 Task: Create a rule when custom fields attachments is set to a date in next month by me.
Action: Mouse pressed left at (735, 213)
Screenshot: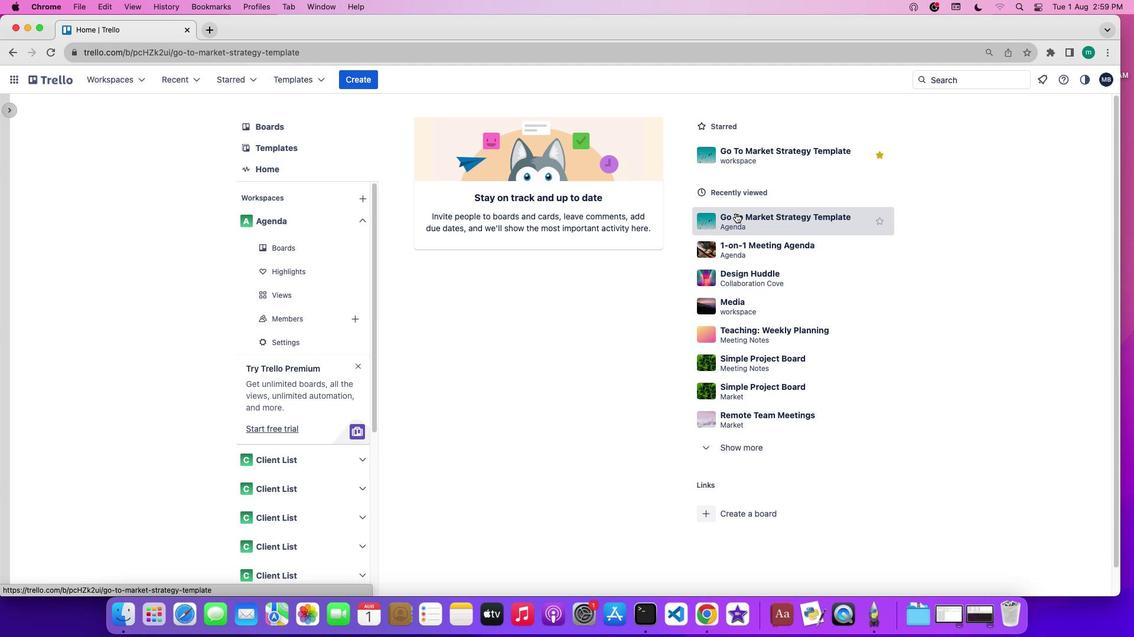 
Action: Mouse moved to (953, 255)
Screenshot: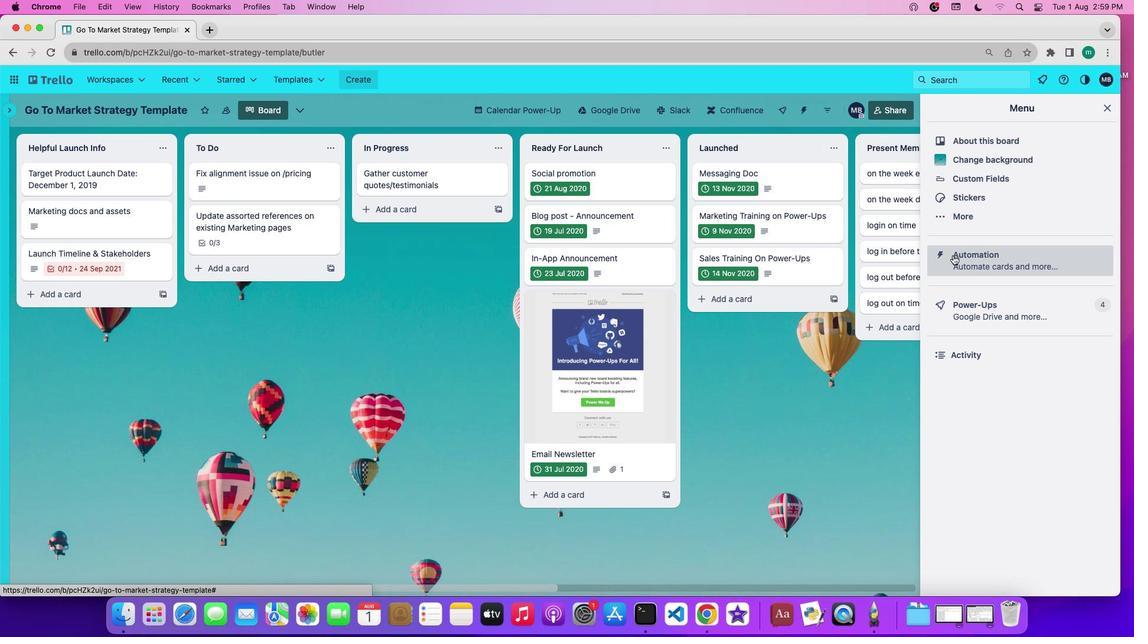 
Action: Mouse pressed left at (953, 255)
Screenshot: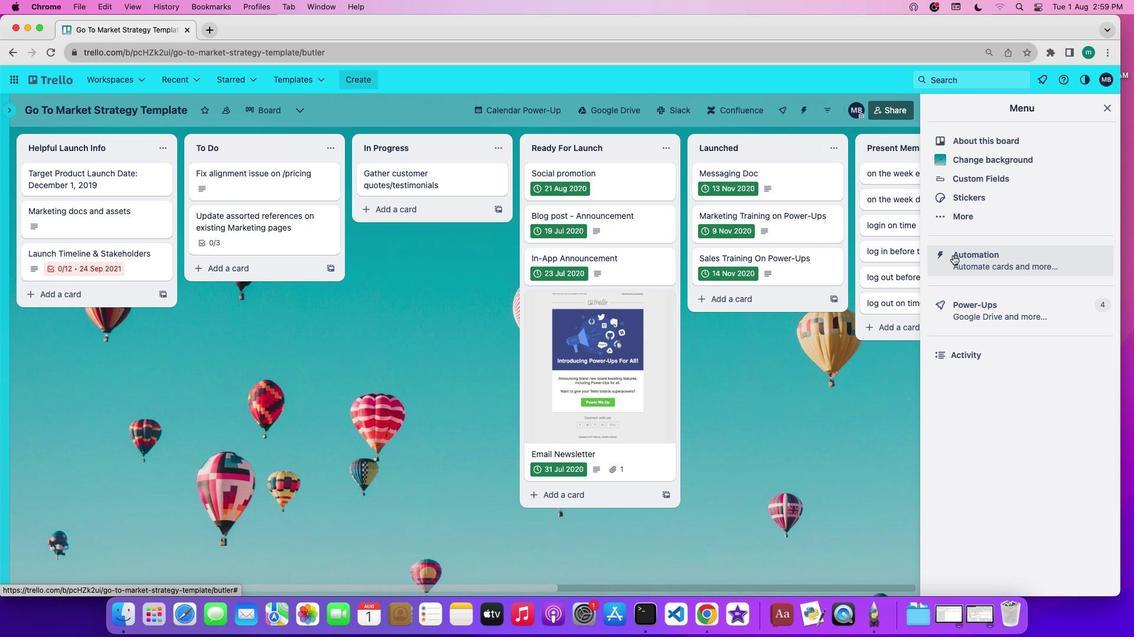 
Action: Mouse moved to (85, 213)
Screenshot: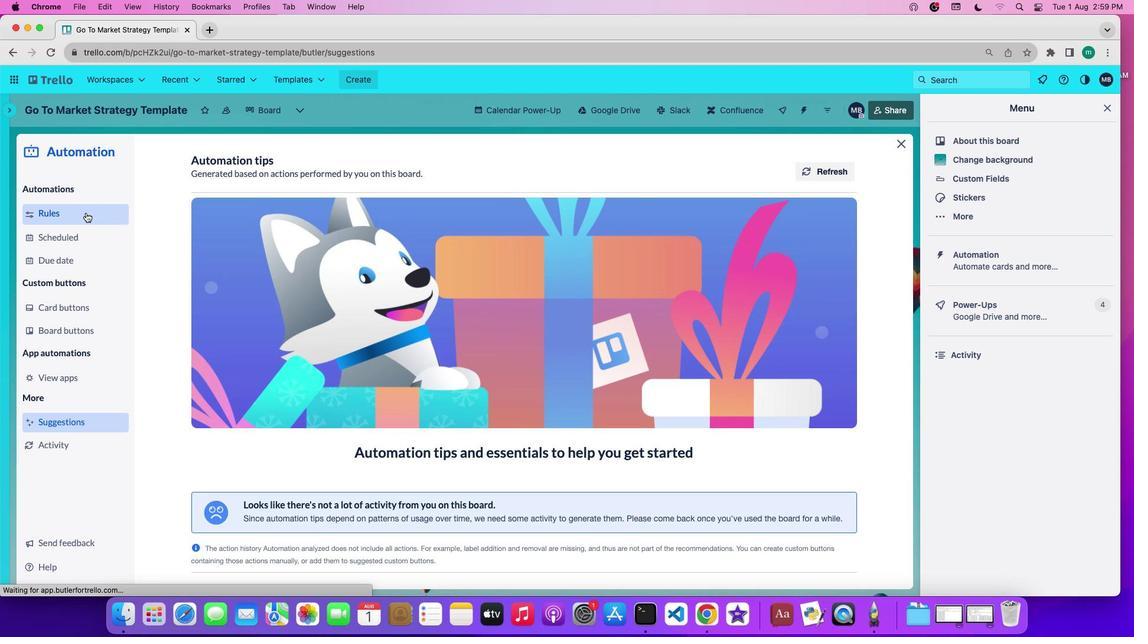
Action: Mouse pressed left at (85, 213)
Screenshot: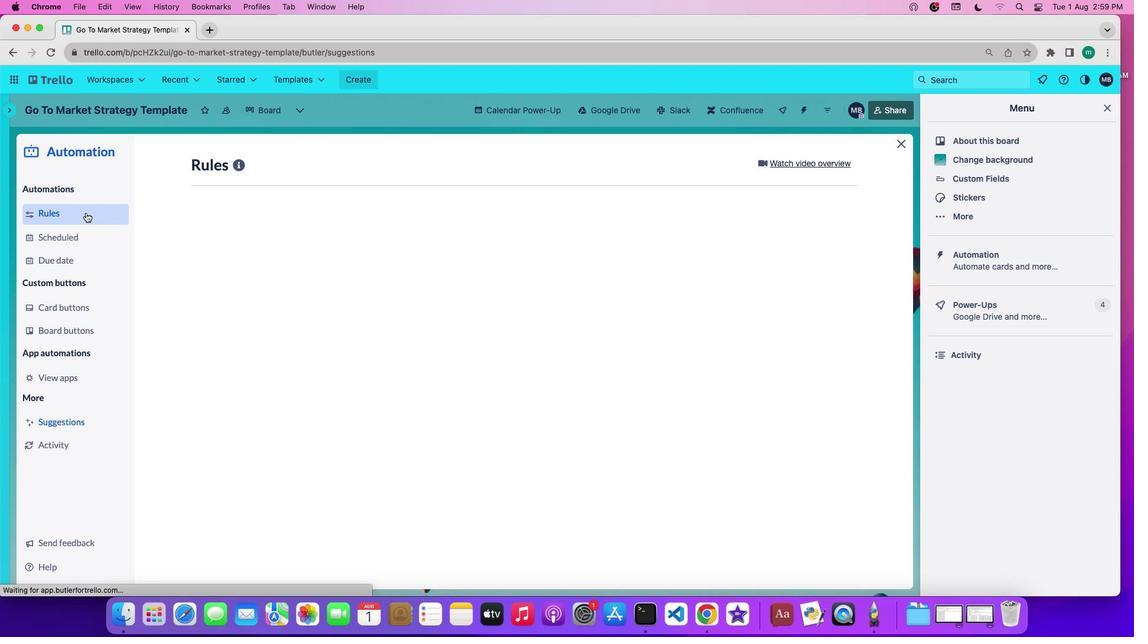 
Action: Mouse moved to (265, 423)
Screenshot: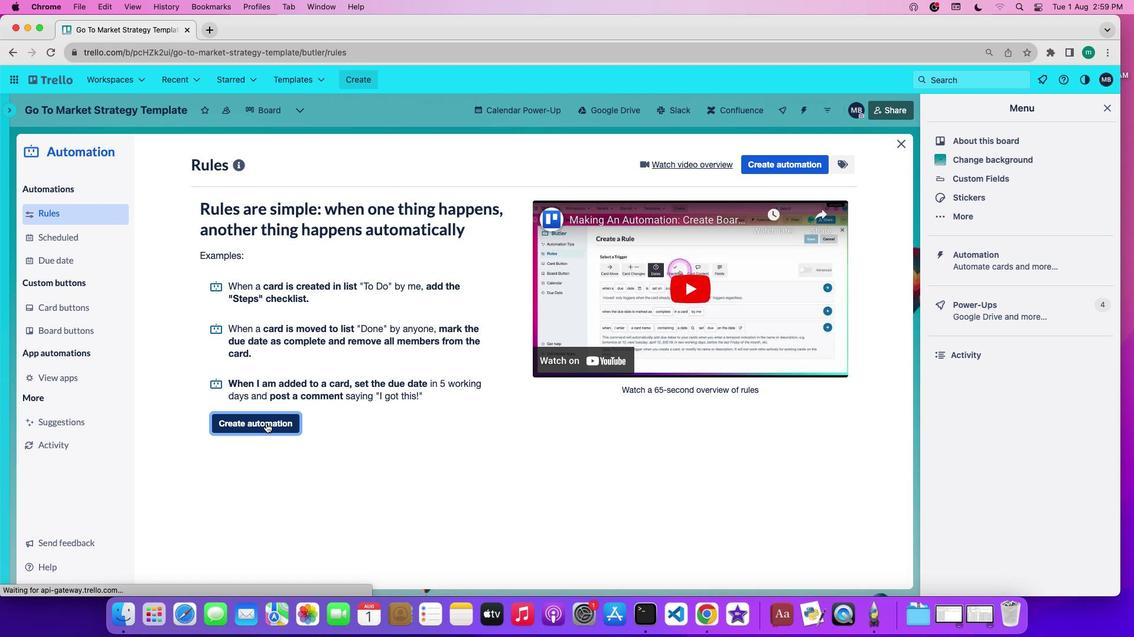 
Action: Mouse pressed left at (265, 423)
Screenshot: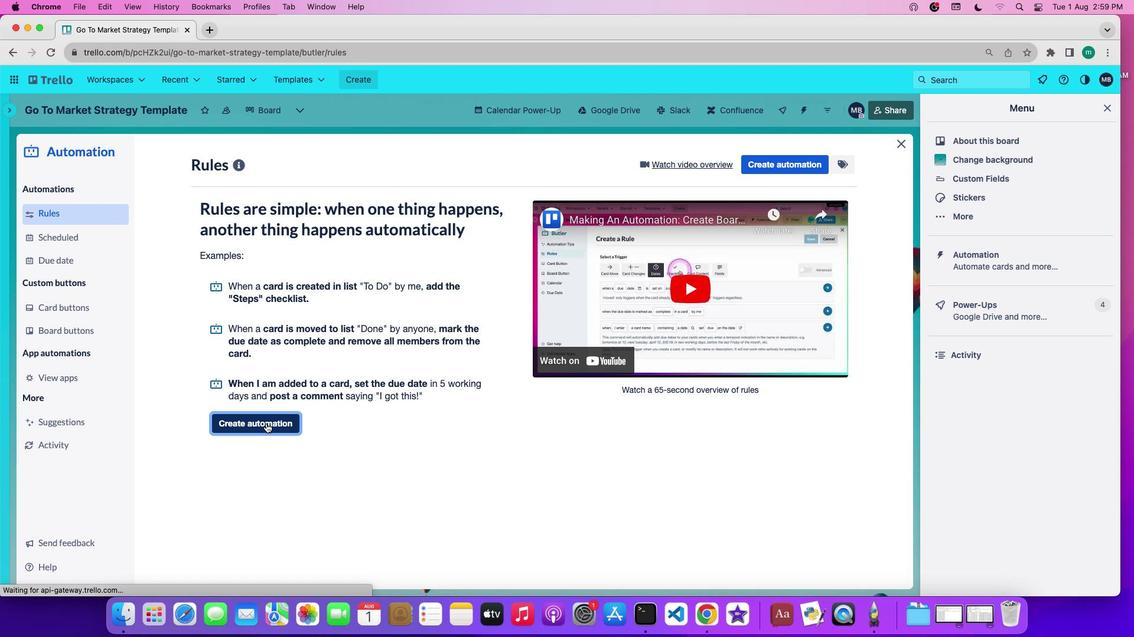 
Action: Mouse moved to (502, 278)
Screenshot: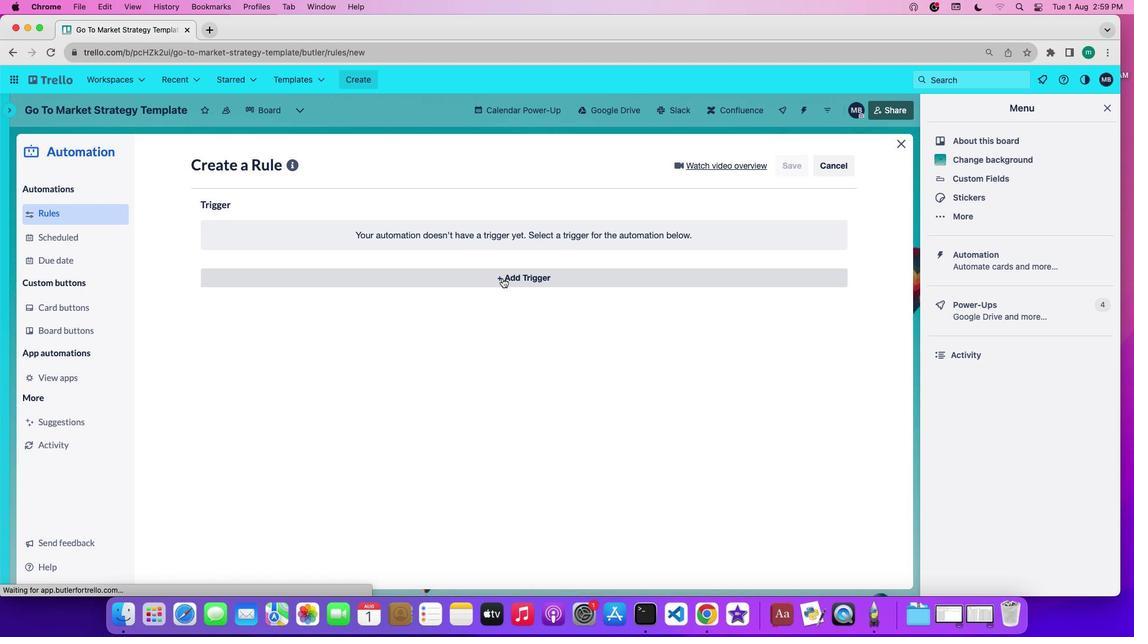 
Action: Mouse pressed left at (502, 278)
Screenshot: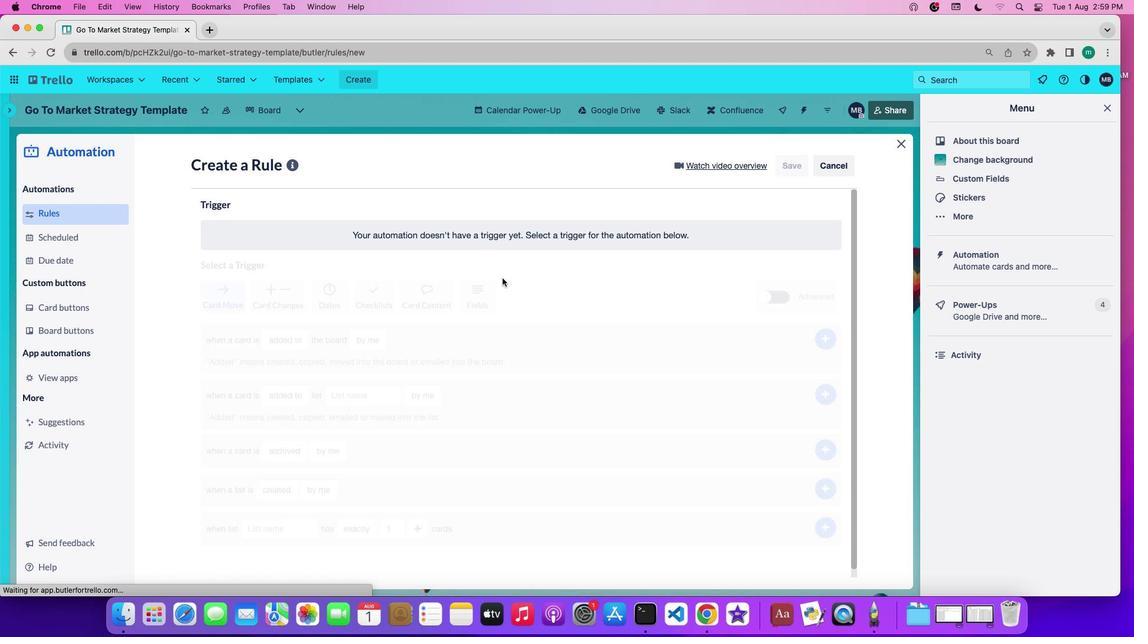 
Action: Mouse moved to (495, 327)
Screenshot: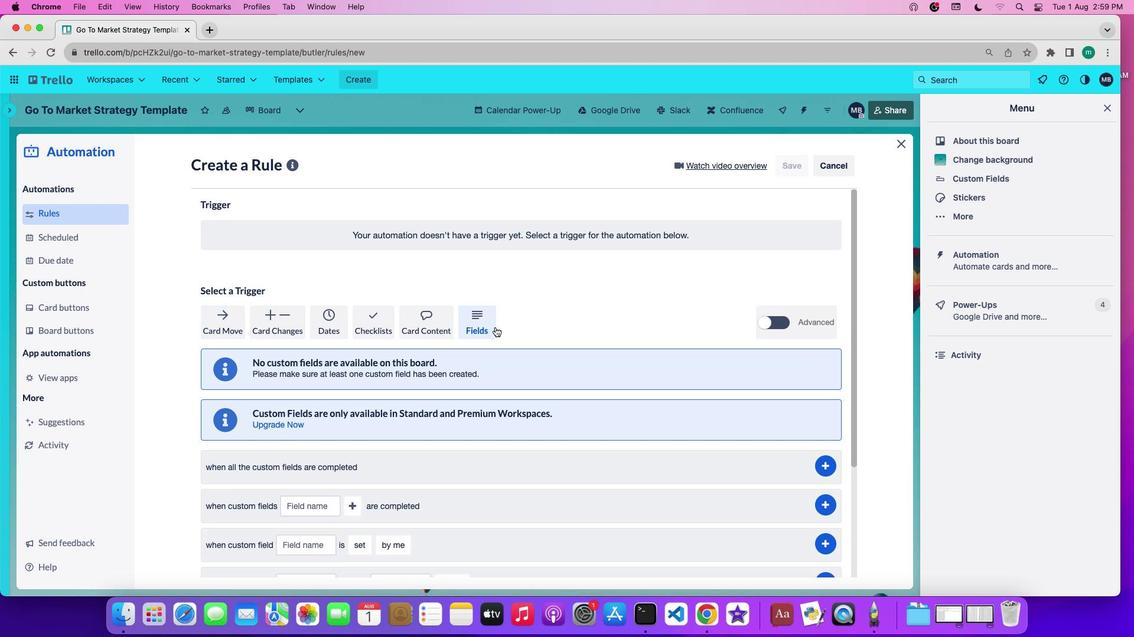 
Action: Mouse pressed left at (495, 327)
Screenshot: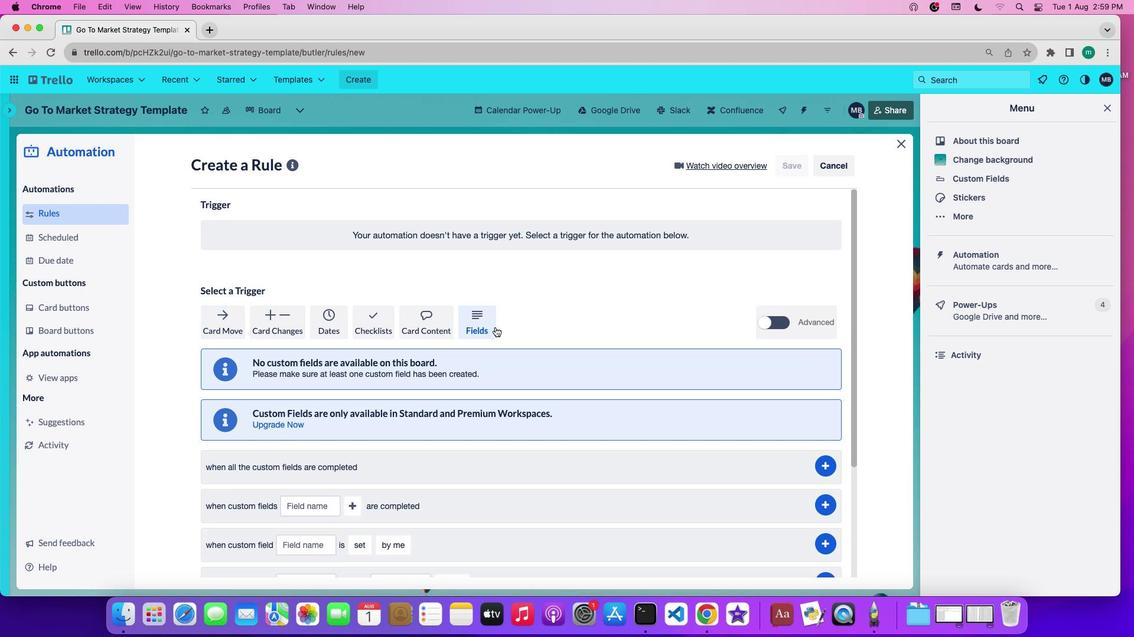 
Action: Mouse moved to (498, 393)
Screenshot: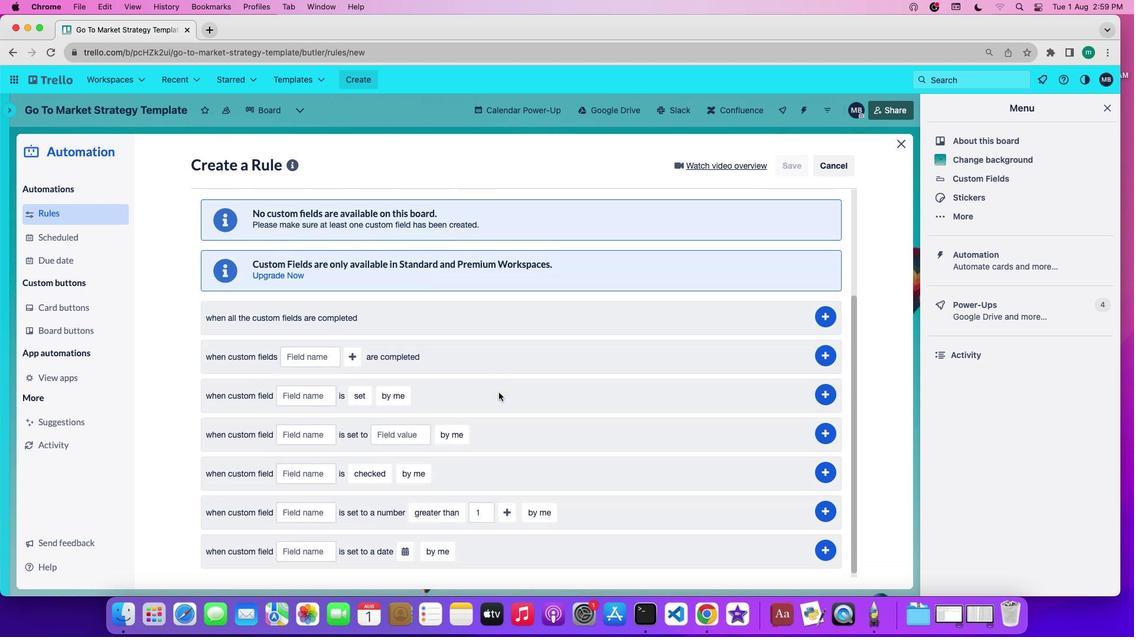
Action: Mouse scrolled (498, 393) with delta (0, 0)
Screenshot: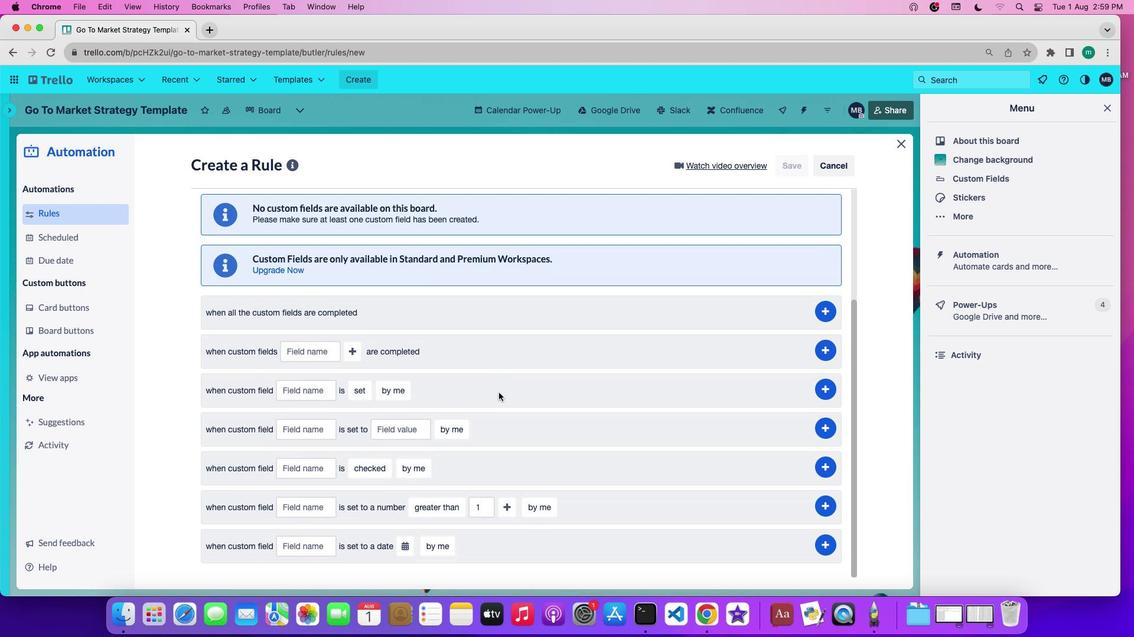 
Action: Mouse scrolled (498, 393) with delta (0, 0)
Screenshot: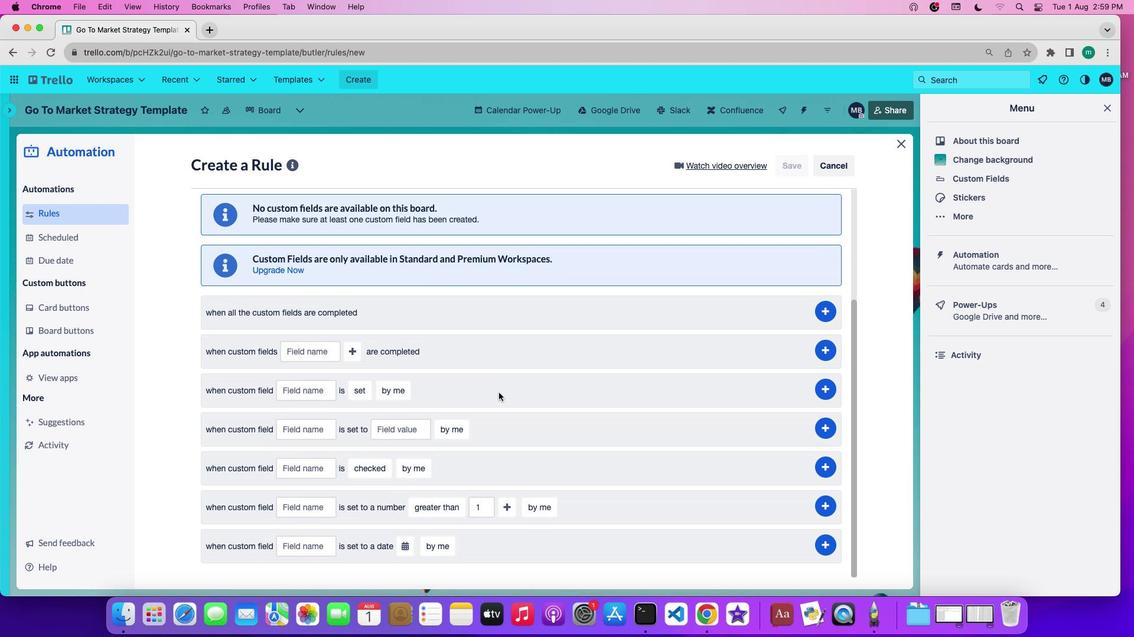 
Action: Mouse scrolled (498, 393) with delta (0, -1)
Screenshot: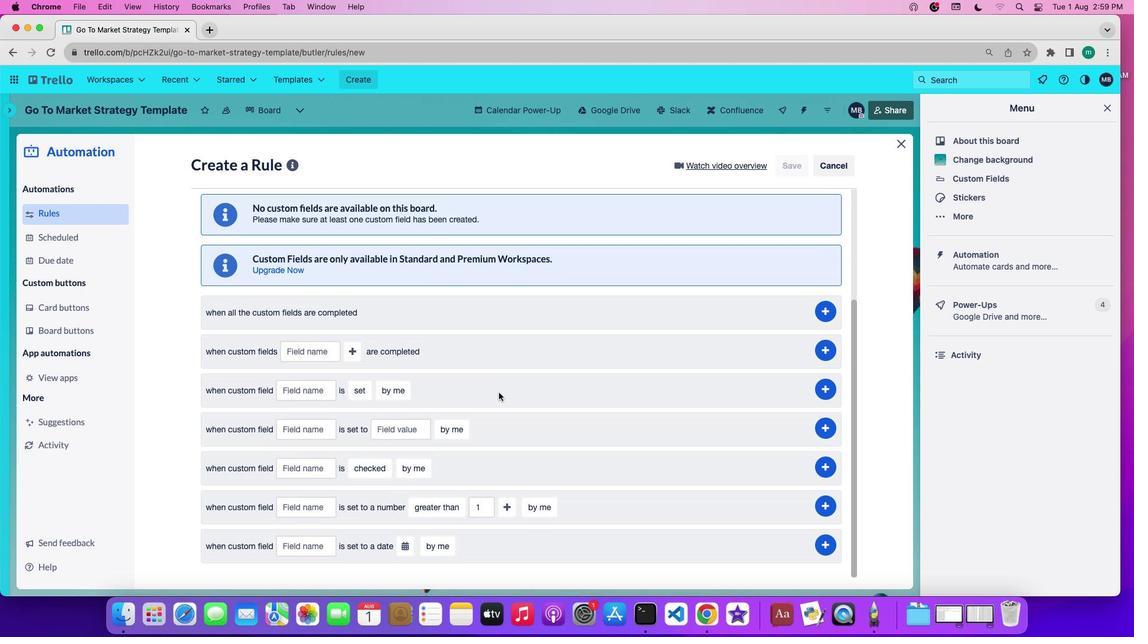 
Action: Mouse scrolled (498, 393) with delta (0, -2)
Screenshot: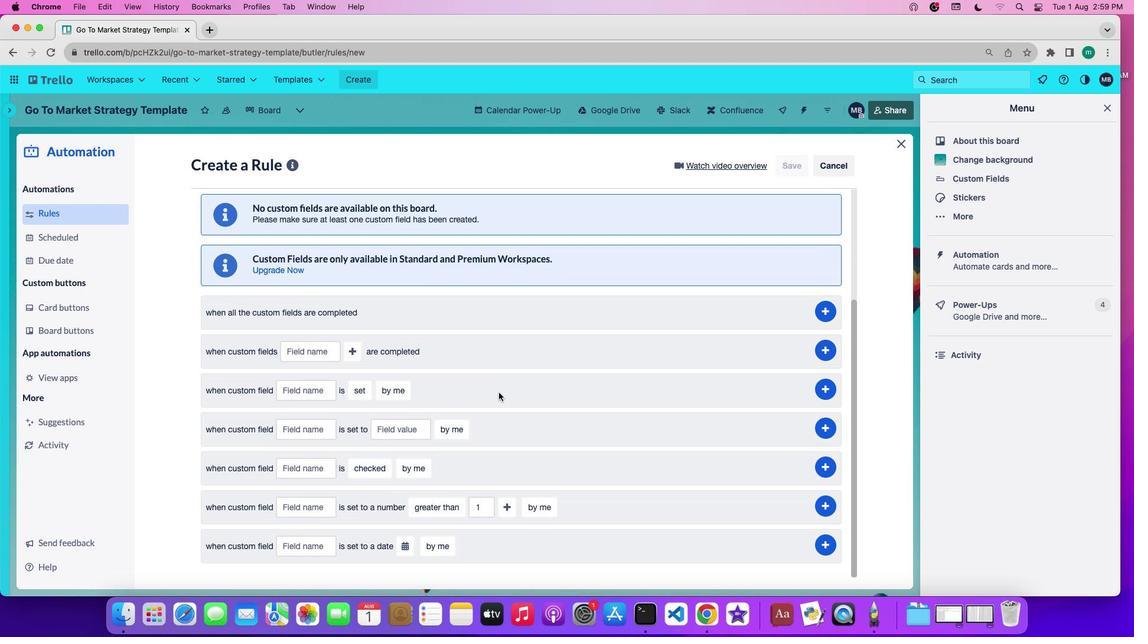 
Action: Mouse scrolled (498, 393) with delta (0, -2)
Screenshot: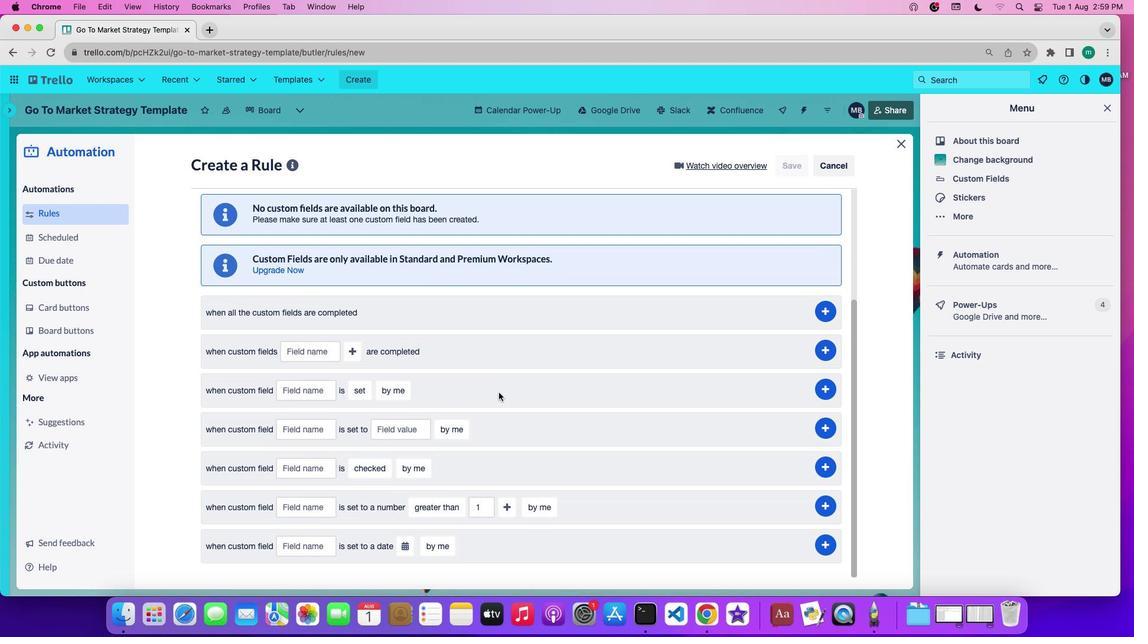 
Action: Mouse scrolled (498, 393) with delta (0, 0)
Screenshot: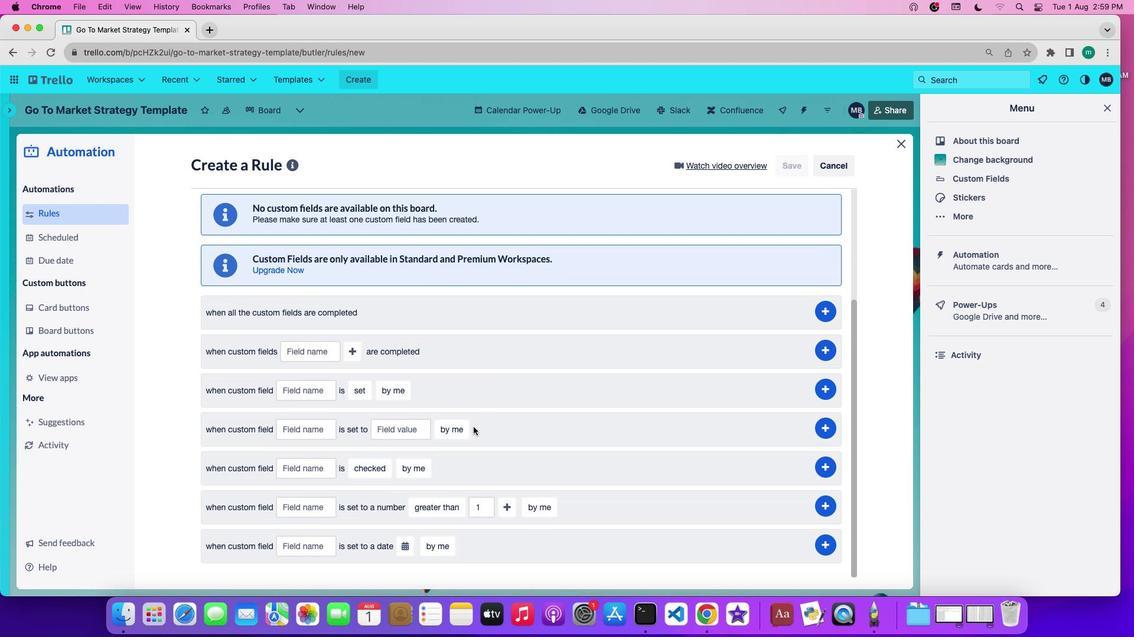 
Action: Mouse scrolled (498, 393) with delta (0, 0)
Screenshot: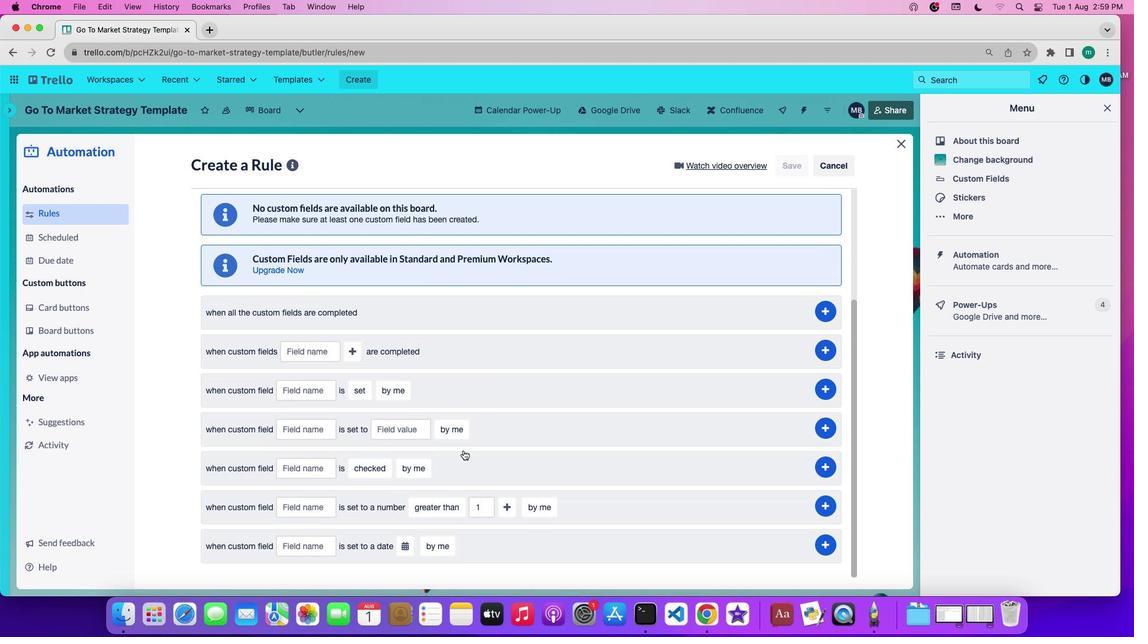 
Action: Mouse scrolled (498, 393) with delta (0, -1)
Screenshot: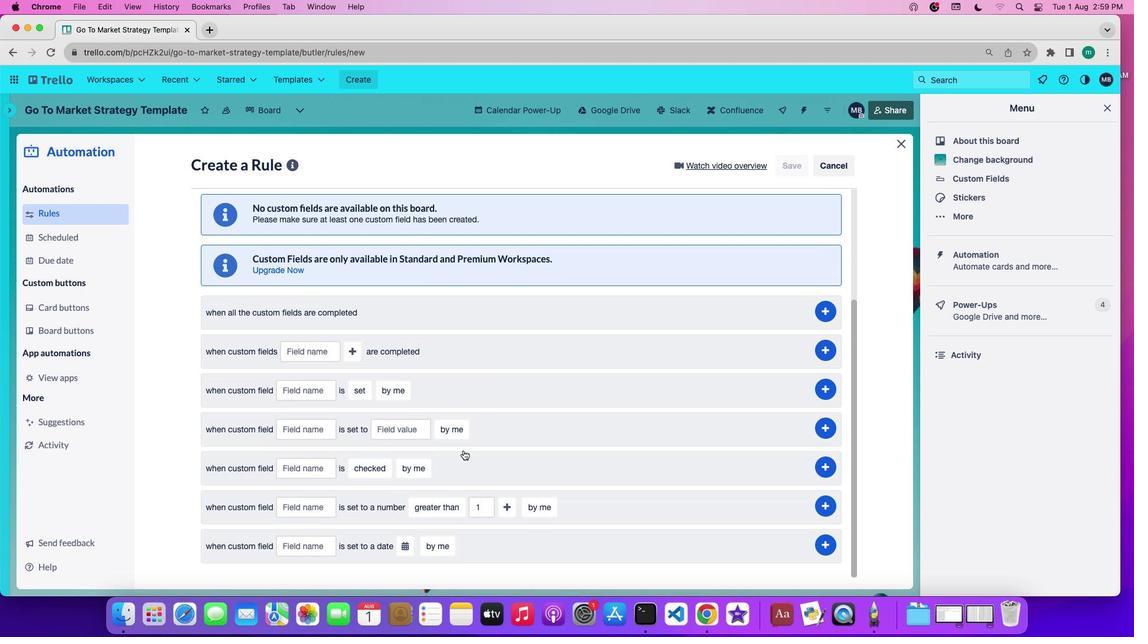 
Action: Mouse moved to (321, 545)
Screenshot: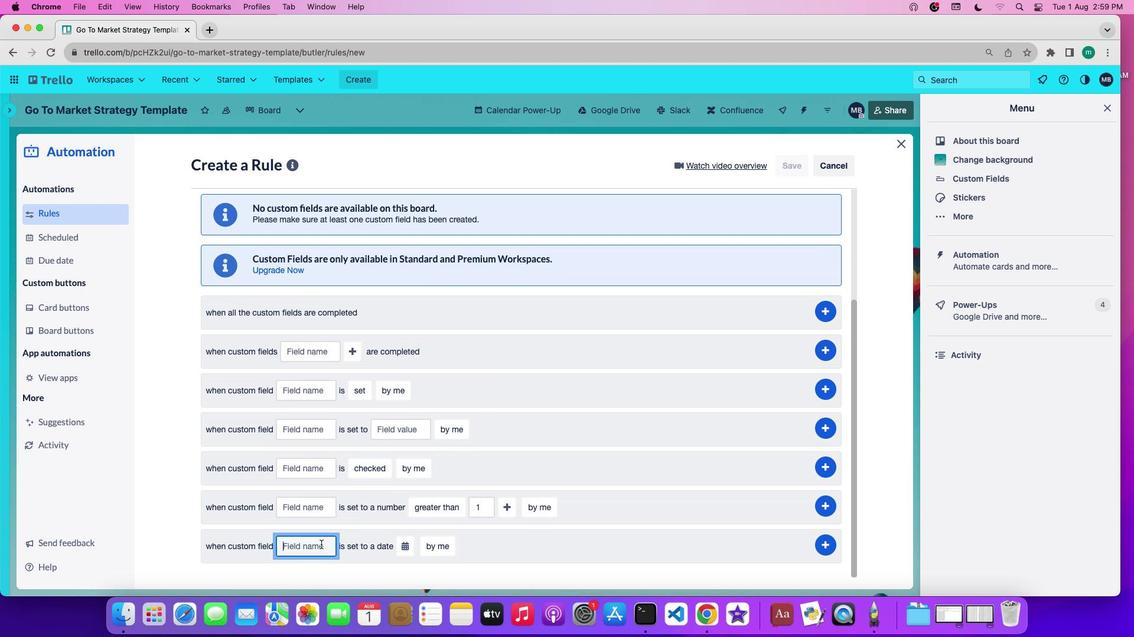 
Action: Mouse pressed left at (321, 545)
Screenshot: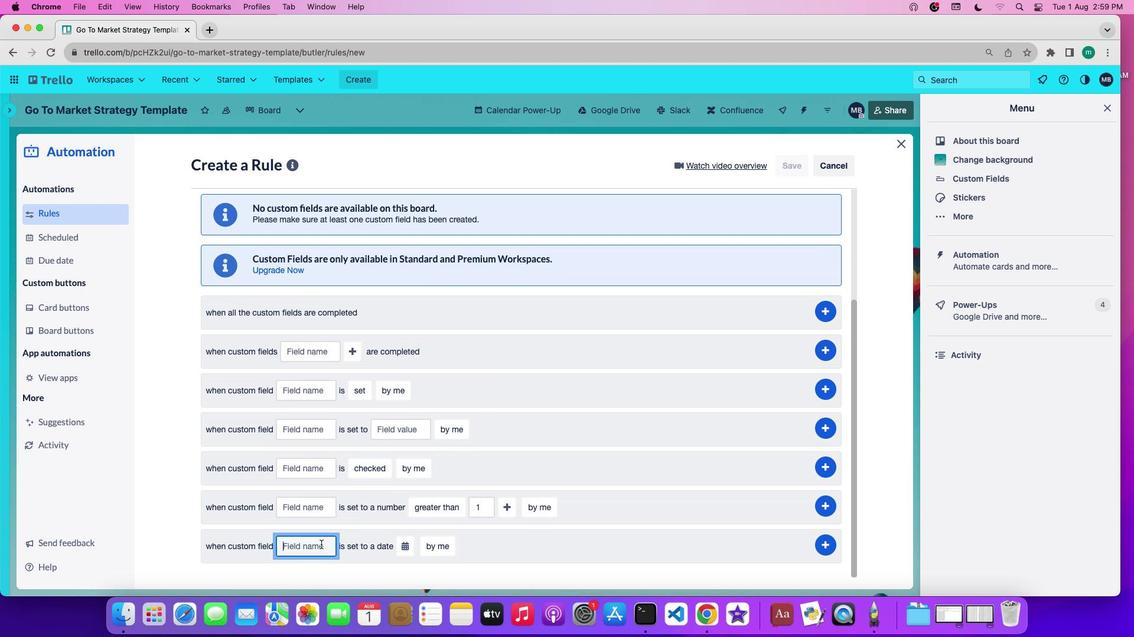 
Action: Key pressed 'a''t''t''a''v'Key.backspace'c''h''m''e''n''t''s'
Screenshot: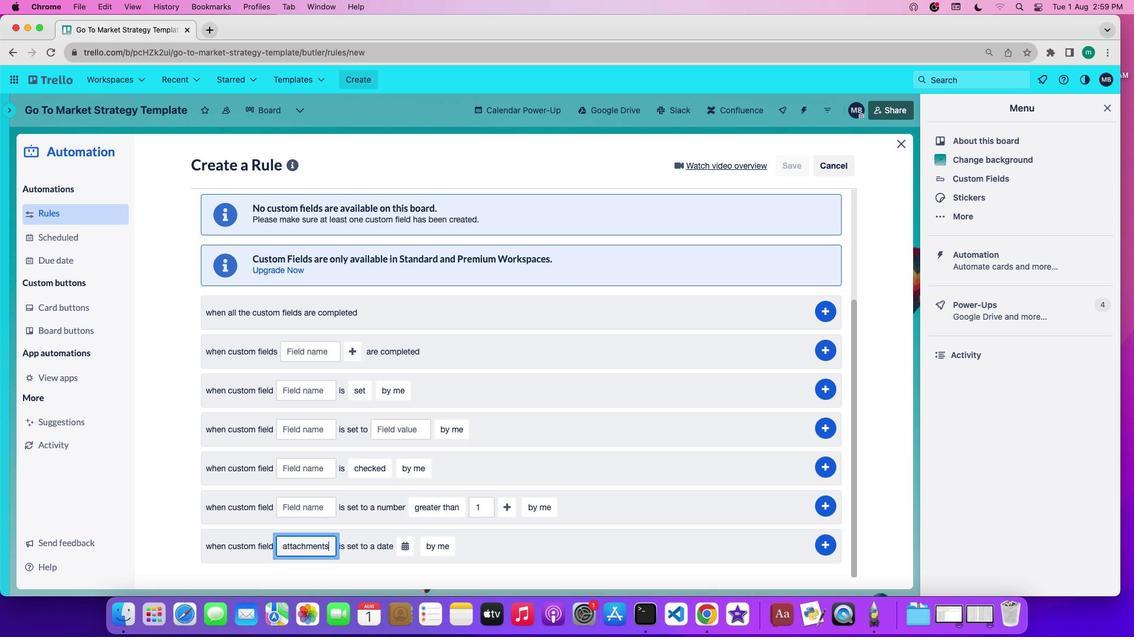 
Action: Mouse moved to (409, 547)
Screenshot: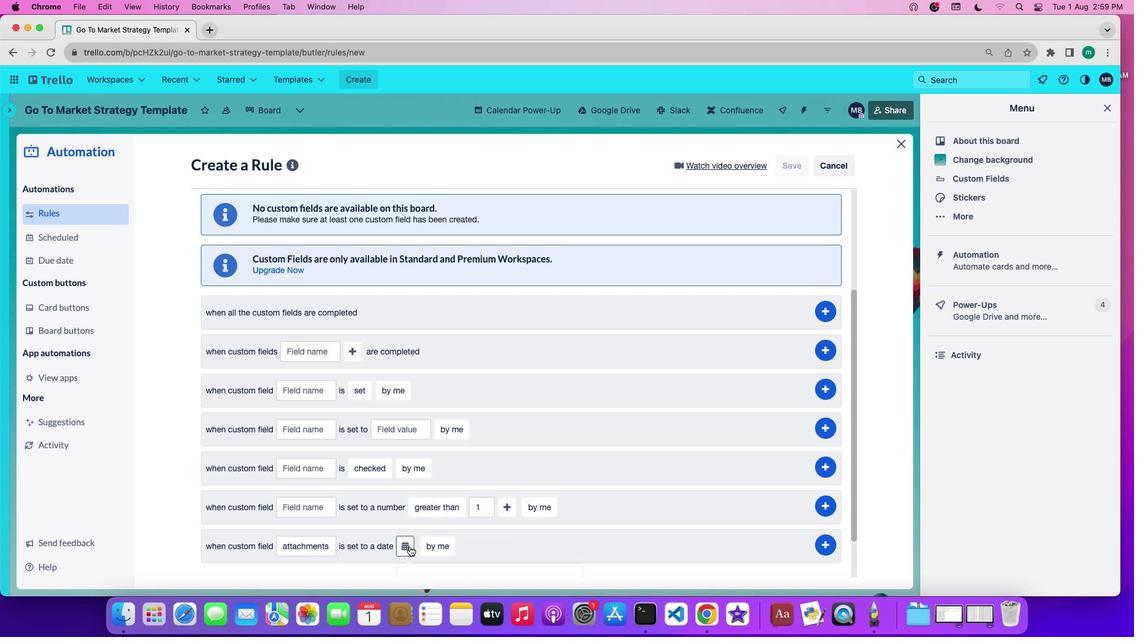 
Action: Mouse pressed left at (409, 547)
Screenshot: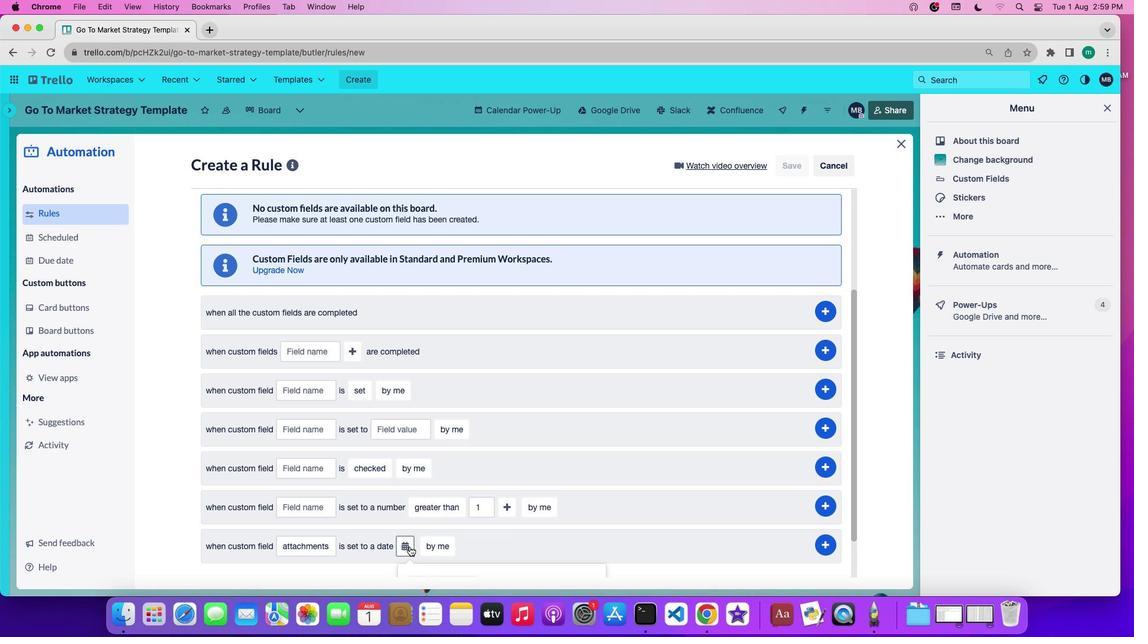 
Action: Mouse moved to (408, 547)
Screenshot: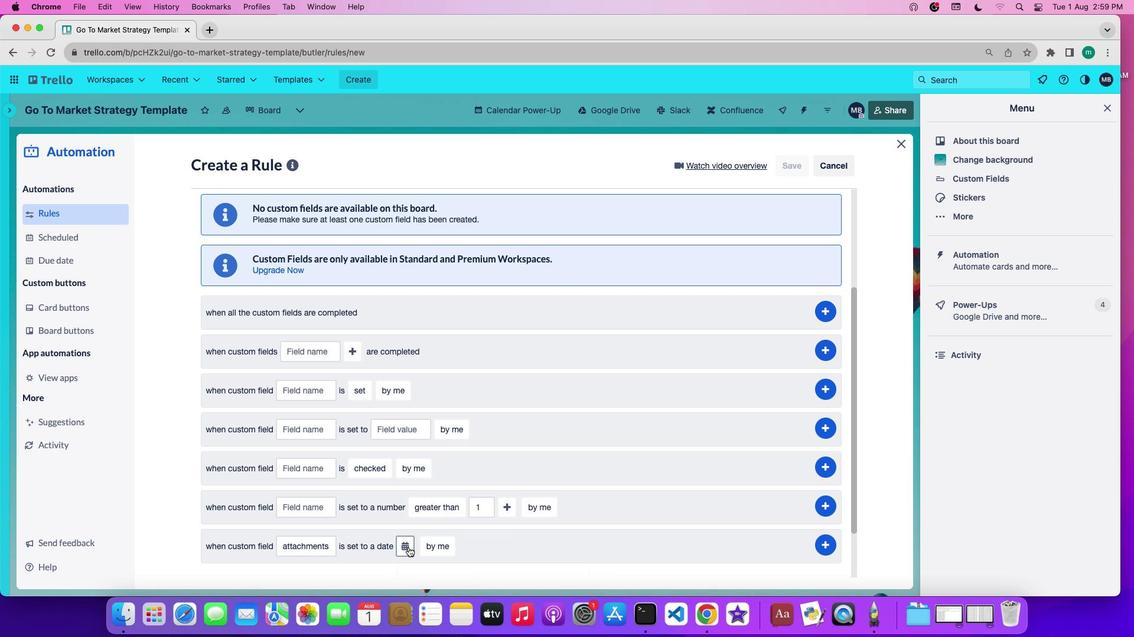 
Action: Mouse pressed left at (408, 547)
Screenshot: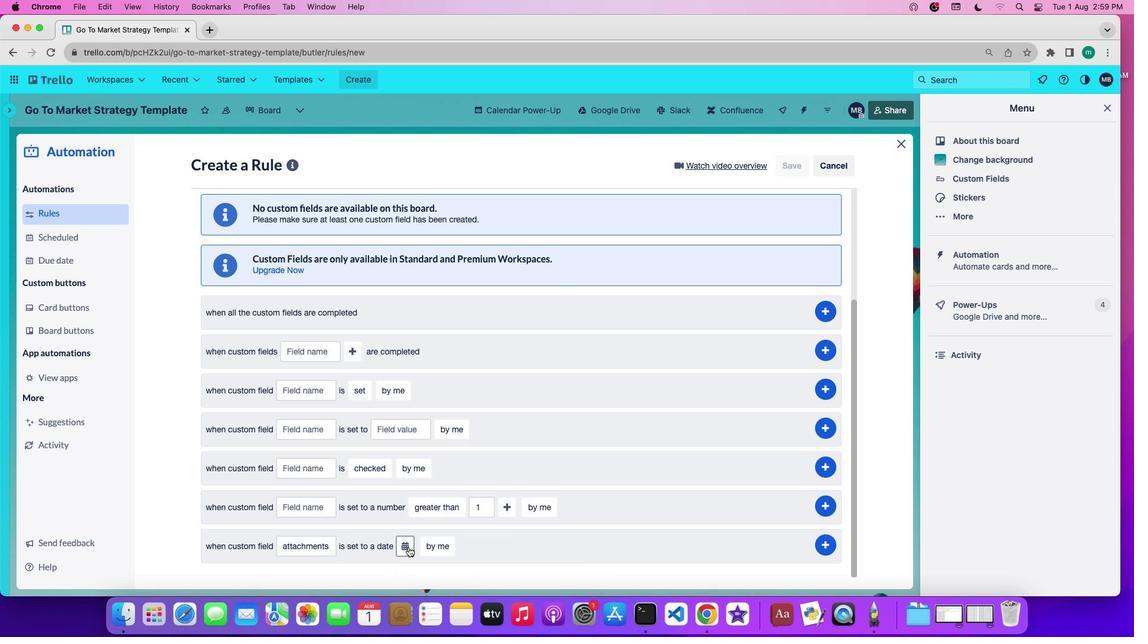 
Action: Mouse moved to (403, 549)
Screenshot: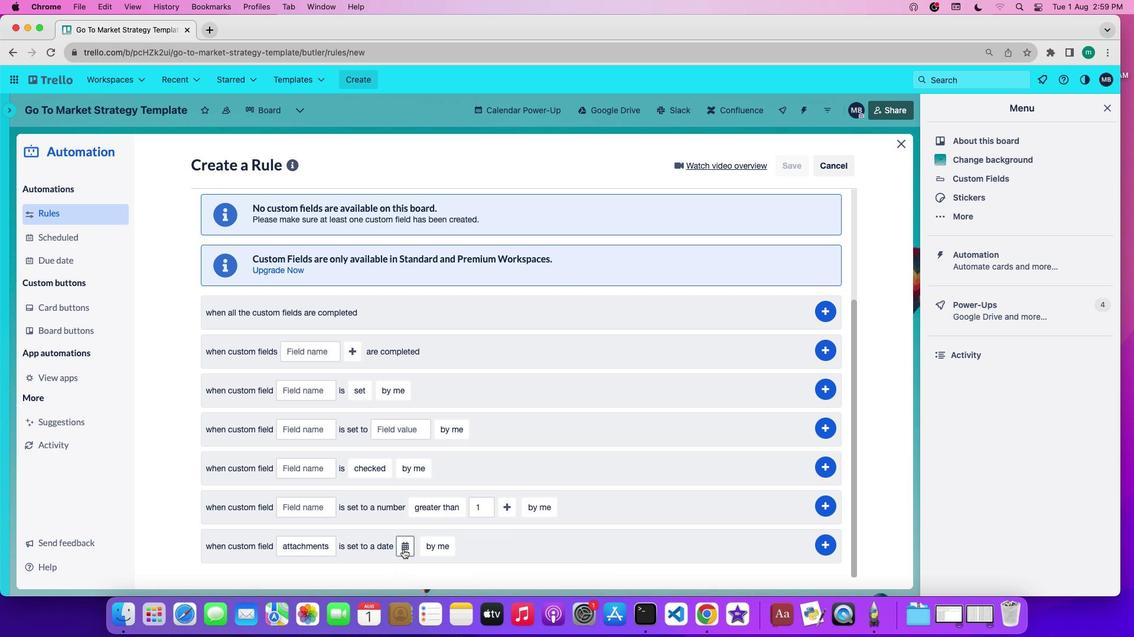 
Action: Mouse pressed left at (403, 549)
Screenshot: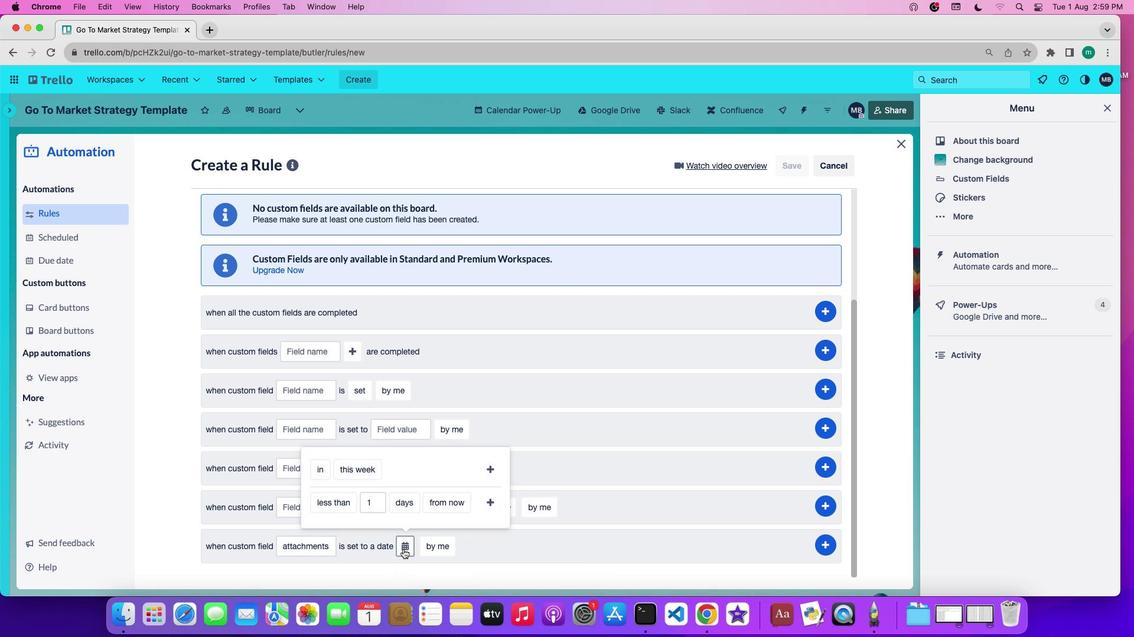 
Action: Mouse moved to (324, 465)
Screenshot: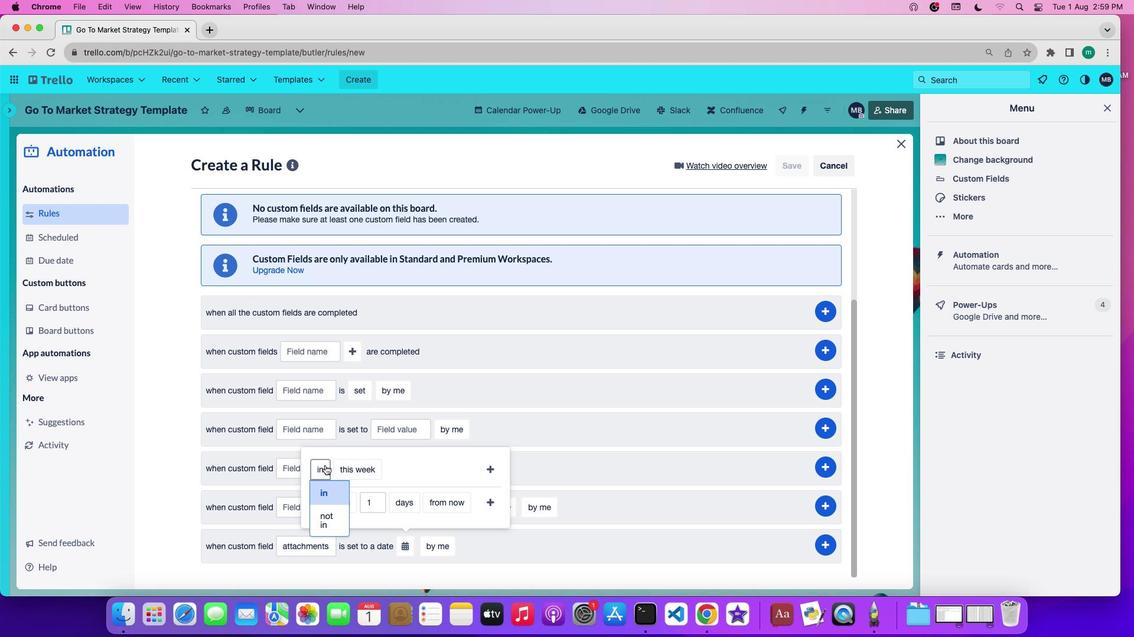
Action: Mouse pressed left at (324, 465)
Screenshot: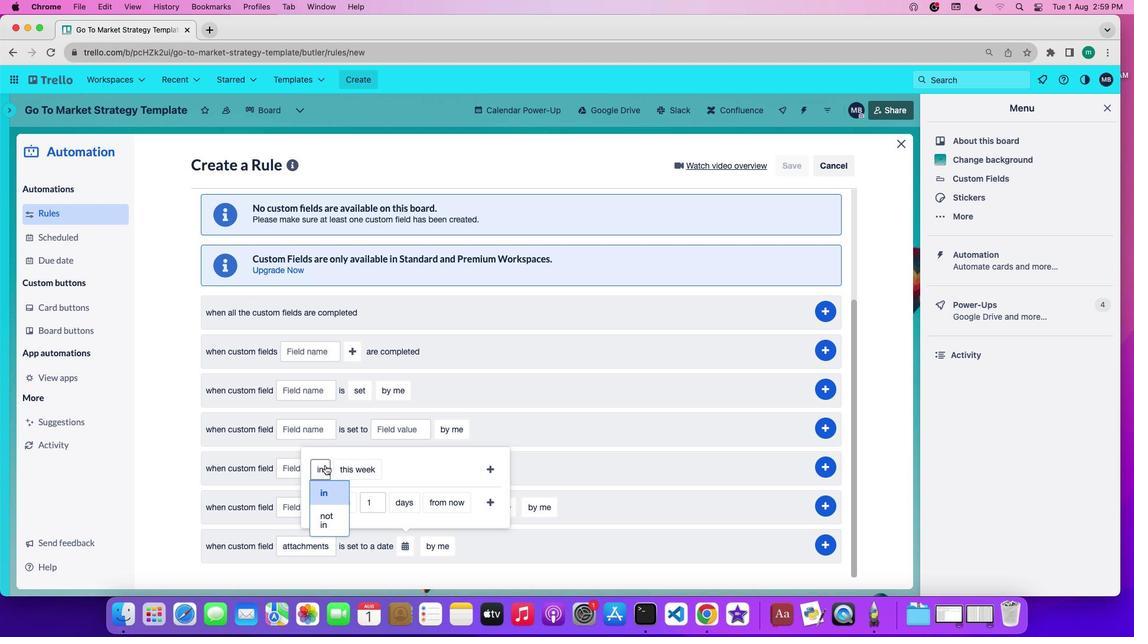 
Action: Mouse moved to (321, 489)
Screenshot: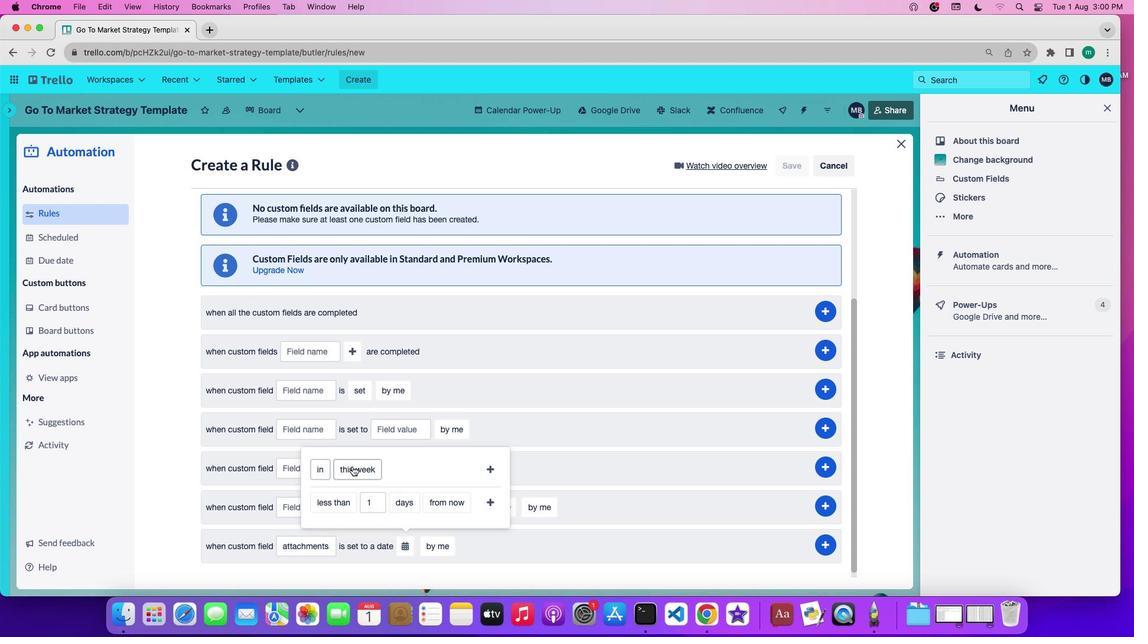 
Action: Mouse pressed left at (321, 489)
Screenshot: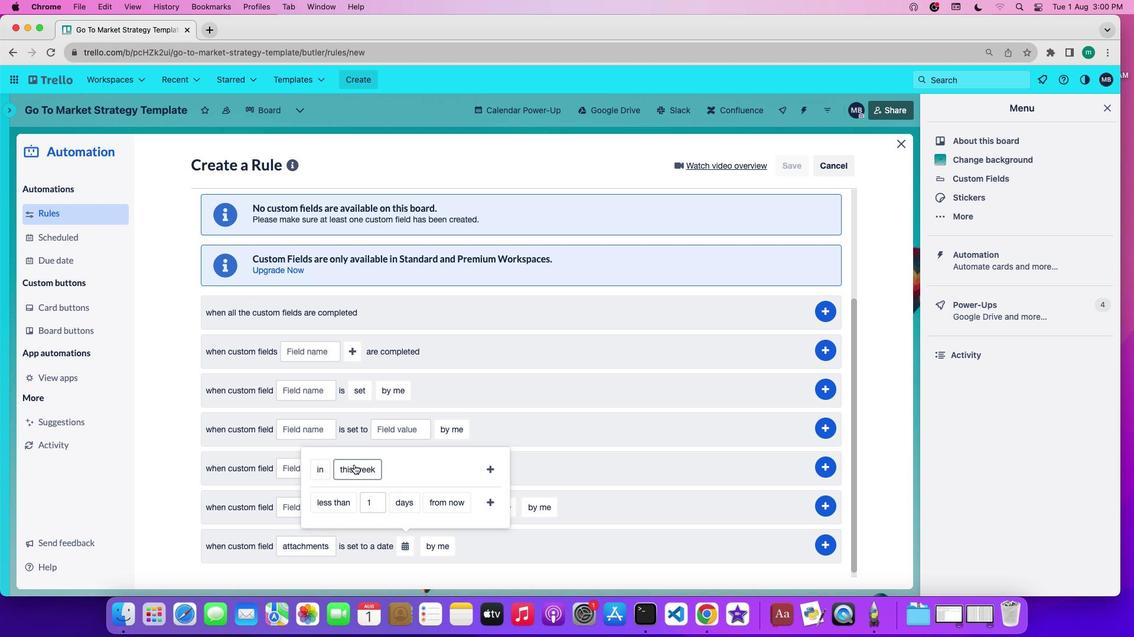 
Action: Mouse moved to (353, 465)
Screenshot: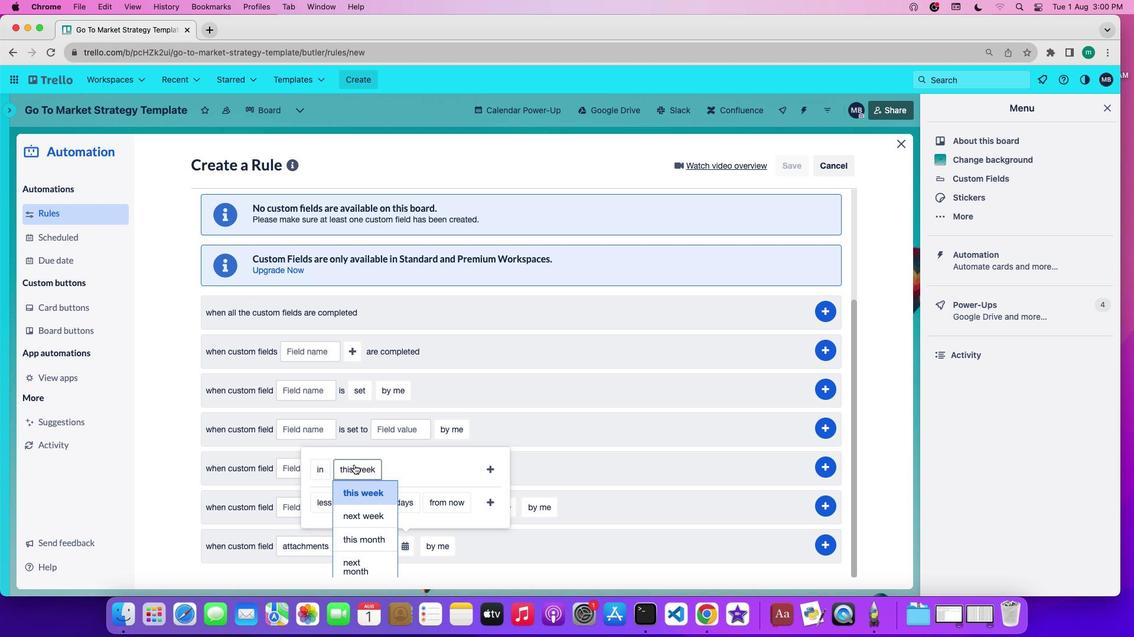 
Action: Mouse pressed left at (353, 465)
Screenshot: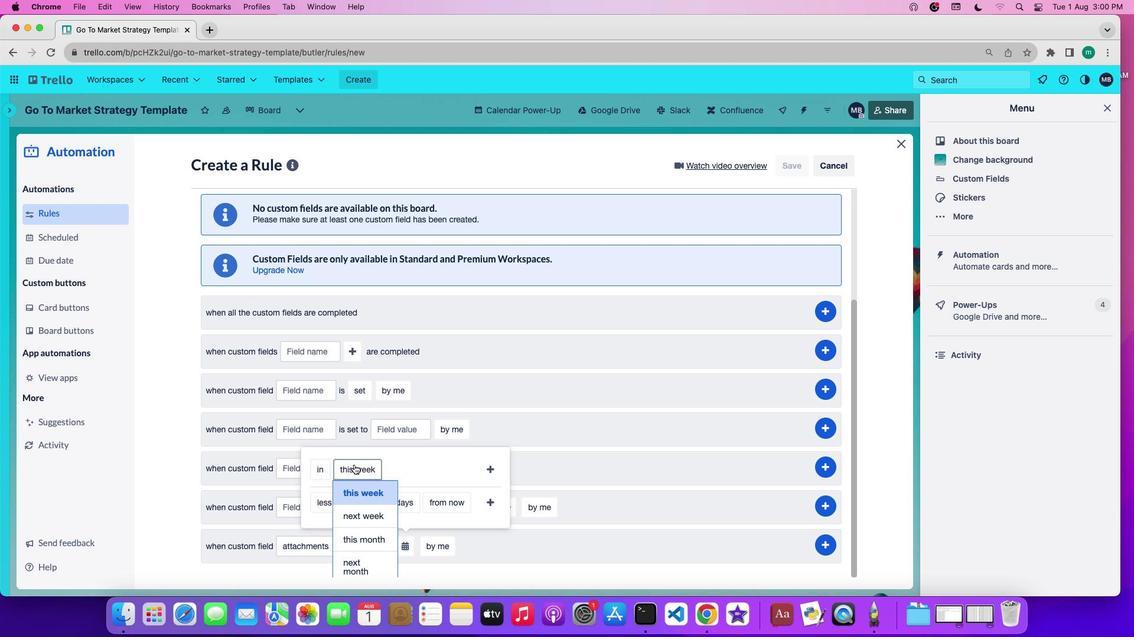 
Action: Mouse moved to (369, 561)
Screenshot: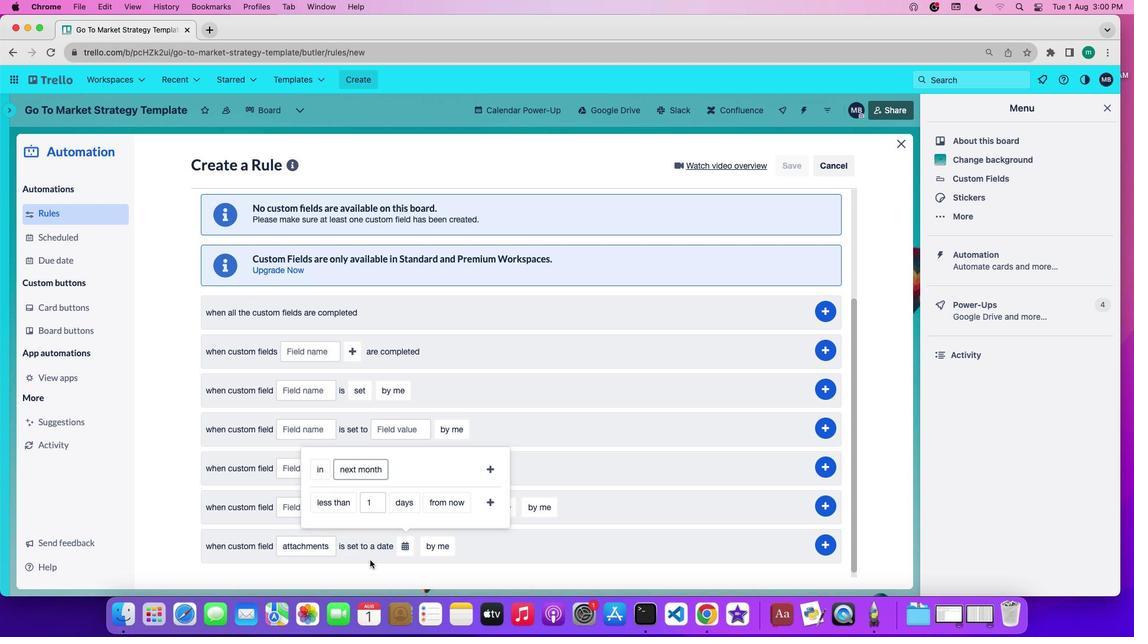 
Action: Mouse pressed left at (369, 561)
Screenshot: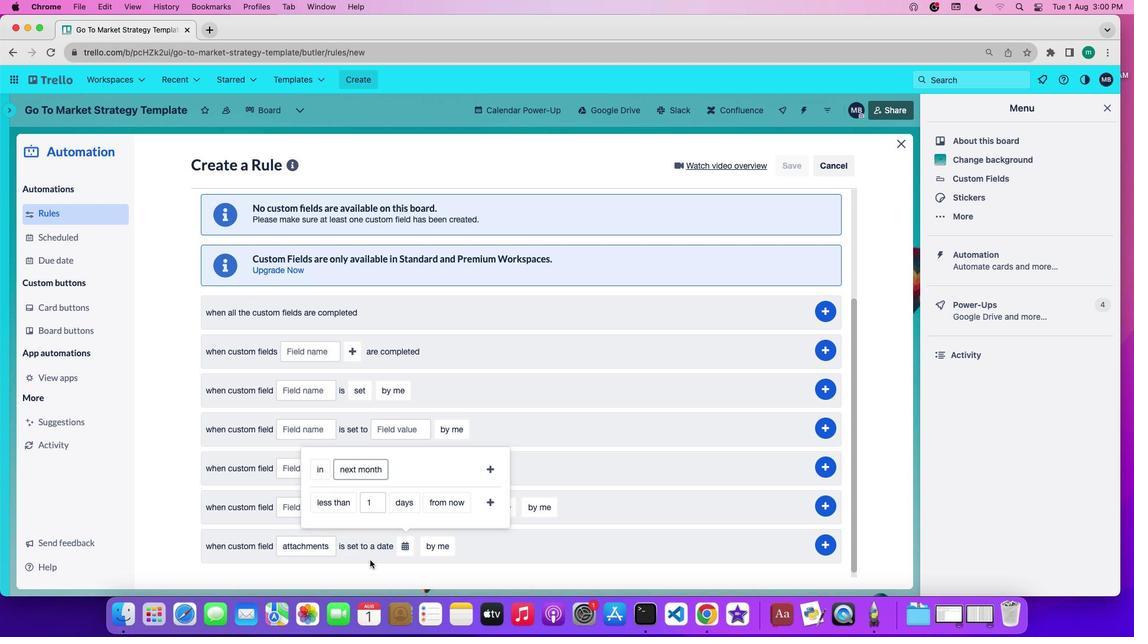
Action: Mouse moved to (487, 466)
Screenshot: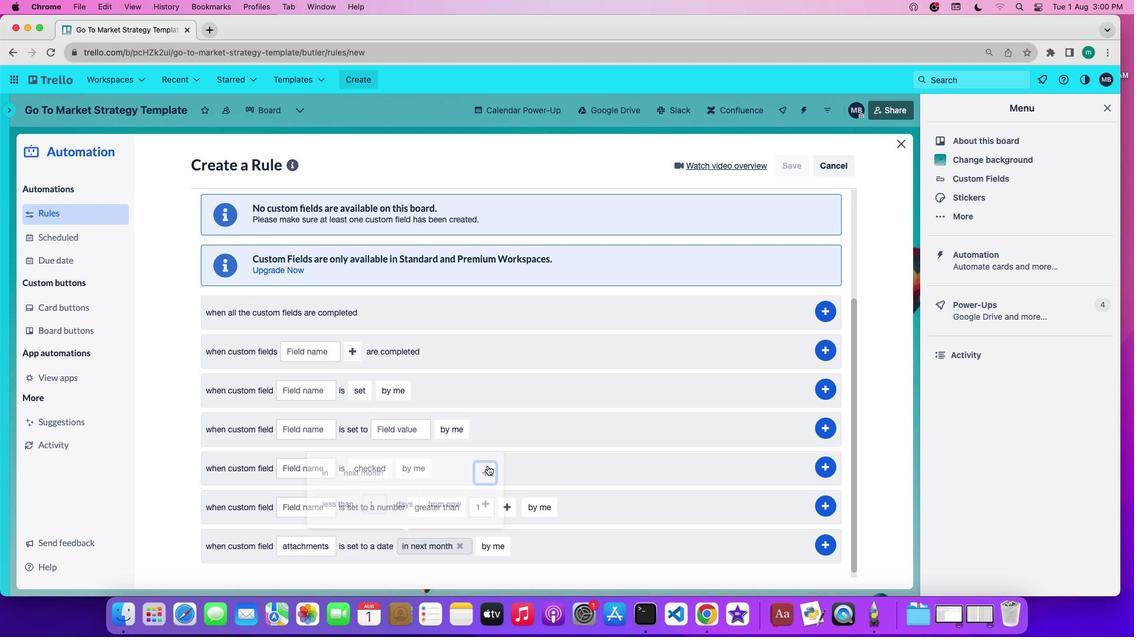 
Action: Mouse pressed left at (487, 466)
Screenshot: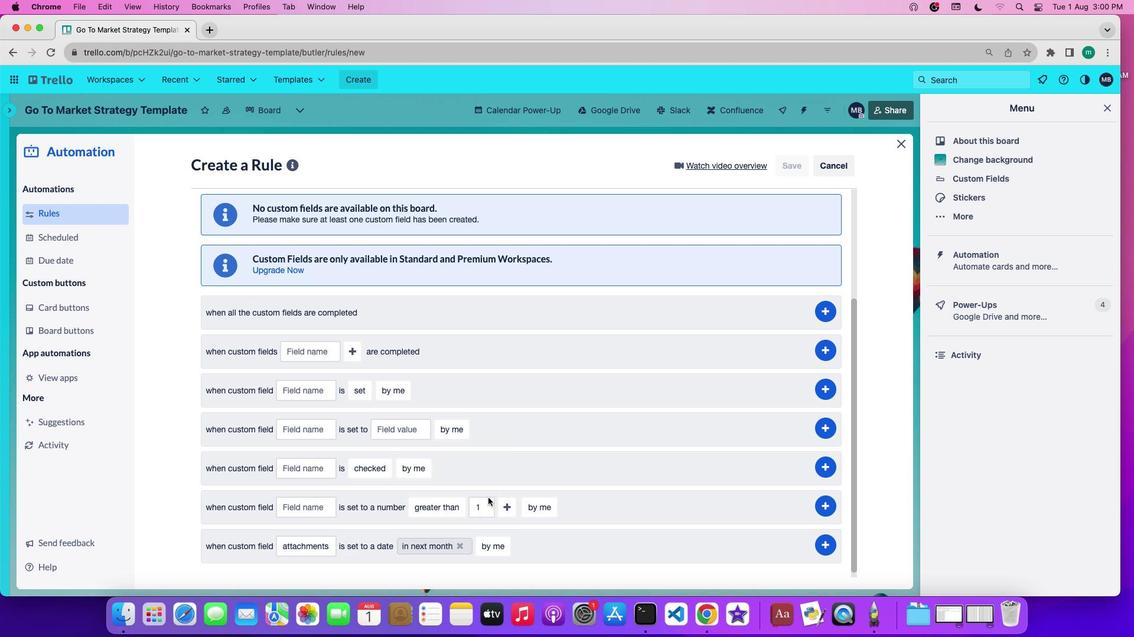 
Action: Mouse moved to (828, 548)
Screenshot: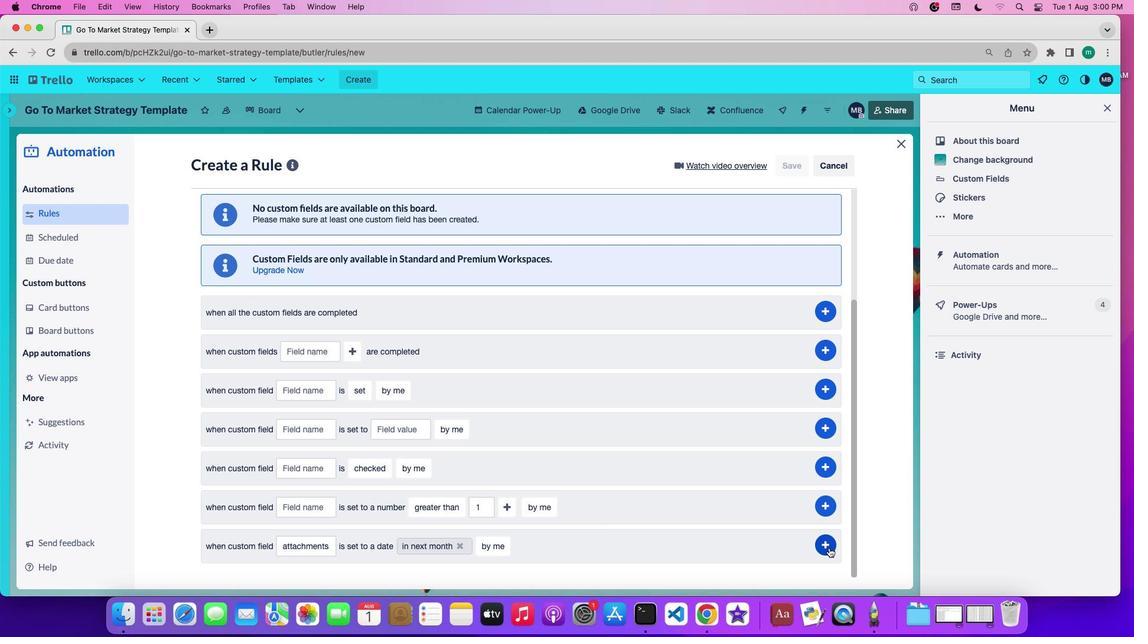 
Action: Mouse pressed left at (828, 548)
Screenshot: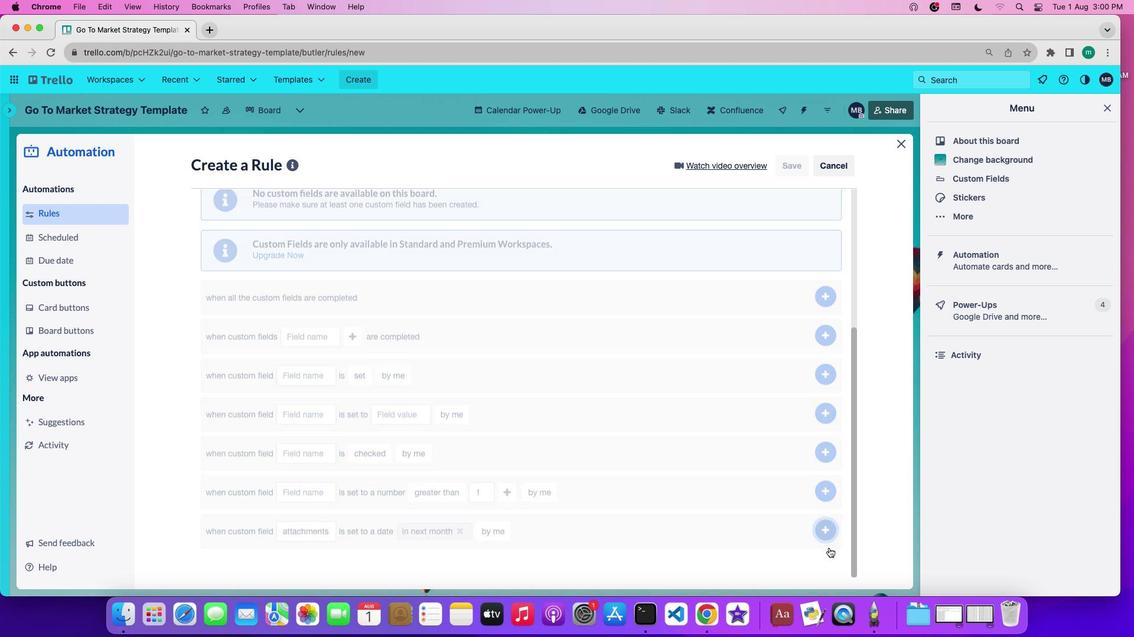 
